 Task: Create in the project AgileAssist and in the Backlog issue 'Develop a new tool for automated testing of web accessibility compliance' a child issue 'Serverless computing application latency optimization and reporting', and assign it to team member softage.4@softage.net. Create in the project AgileAssist and in the Backlog issue 'Upgrade the deployment process of a web application to improve the speed and reliability of deployment' a child issue 'Automated testing infrastructure security incident response and remediation', and assign it to team member softage.1@softage.net
Action: Mouse moved to (179, 53)
Screenshot: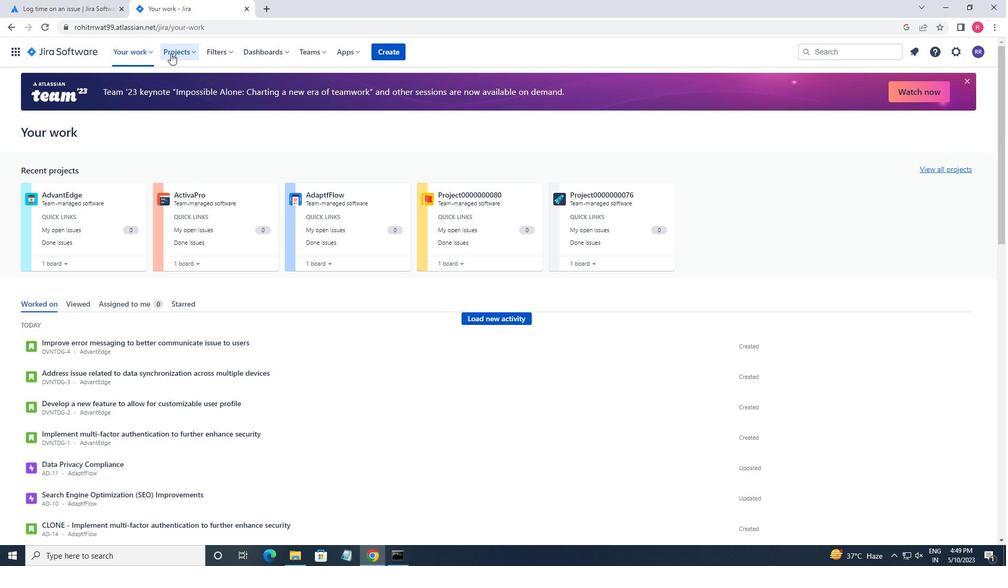 
Action: Mouse pressed left at (179, 53)
Screenshot: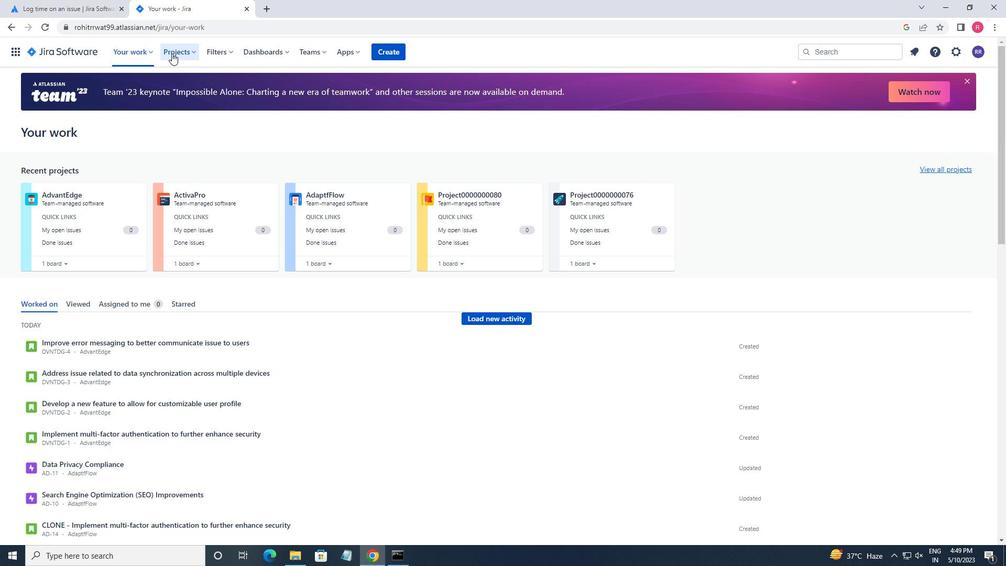 
Action: Mouse moved to (198, 101)
Screenshot: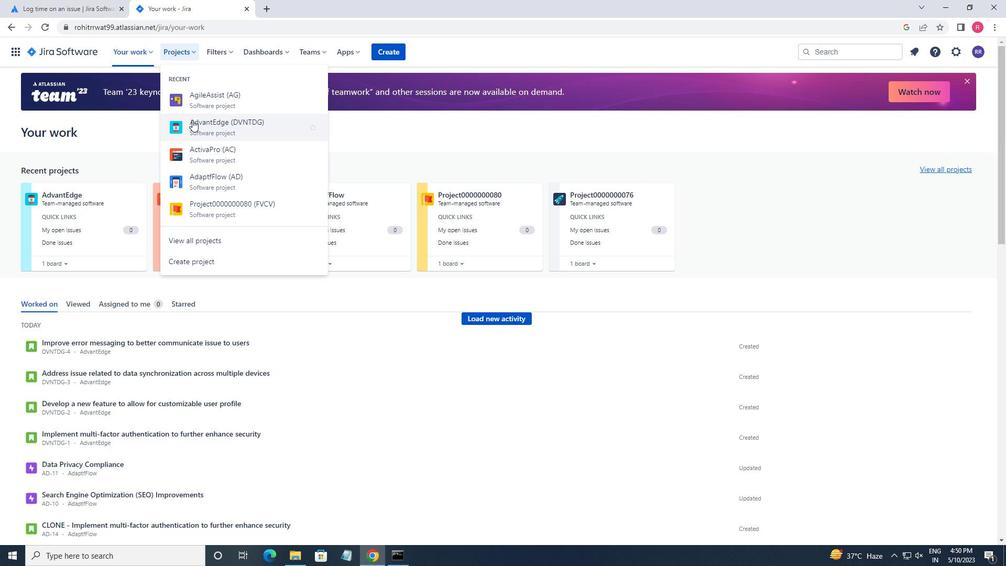 
Action: Mouse pressed left at (198, 101)
Screenshot: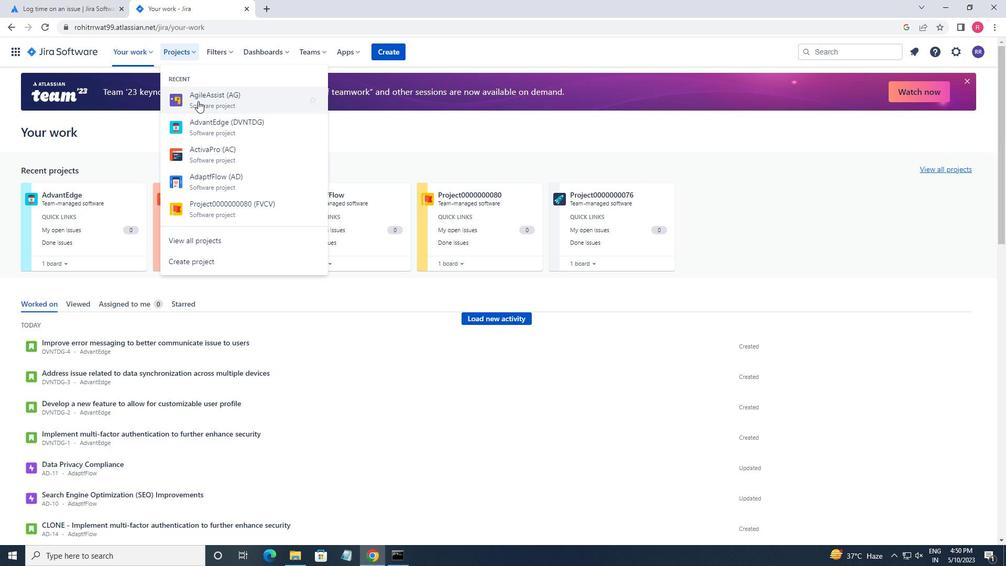 
Action: Mouse moved to (35, 157)
Screenshot: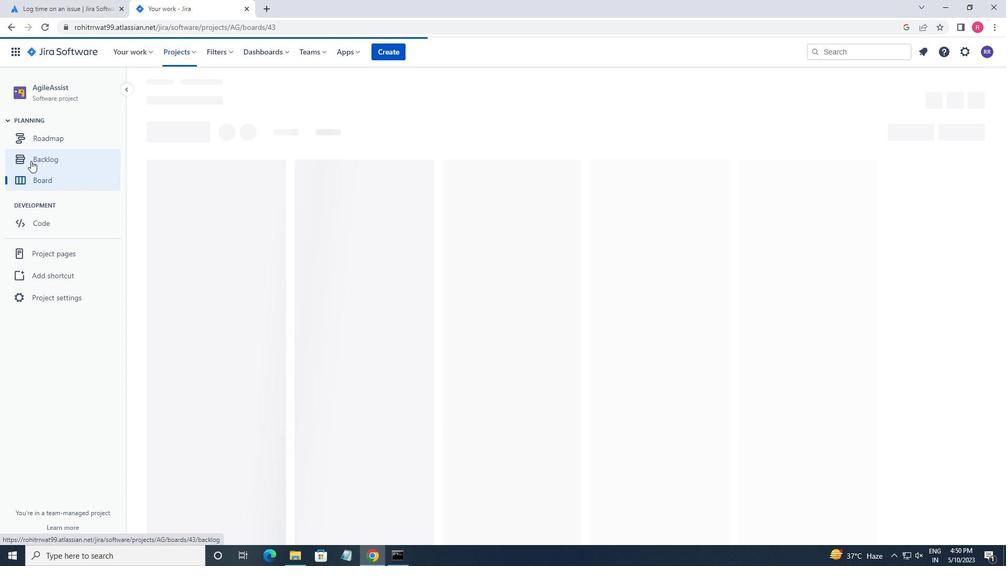 
Action: Mouse pressed left at (35, 157)
Screenshot: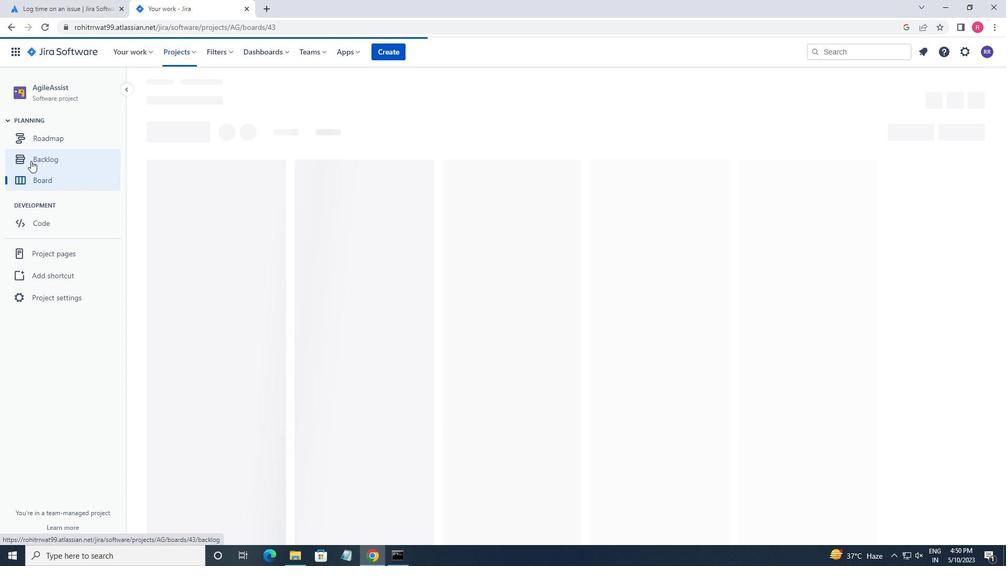 
Action: Mouse moved to (333, 413)
Screenshot: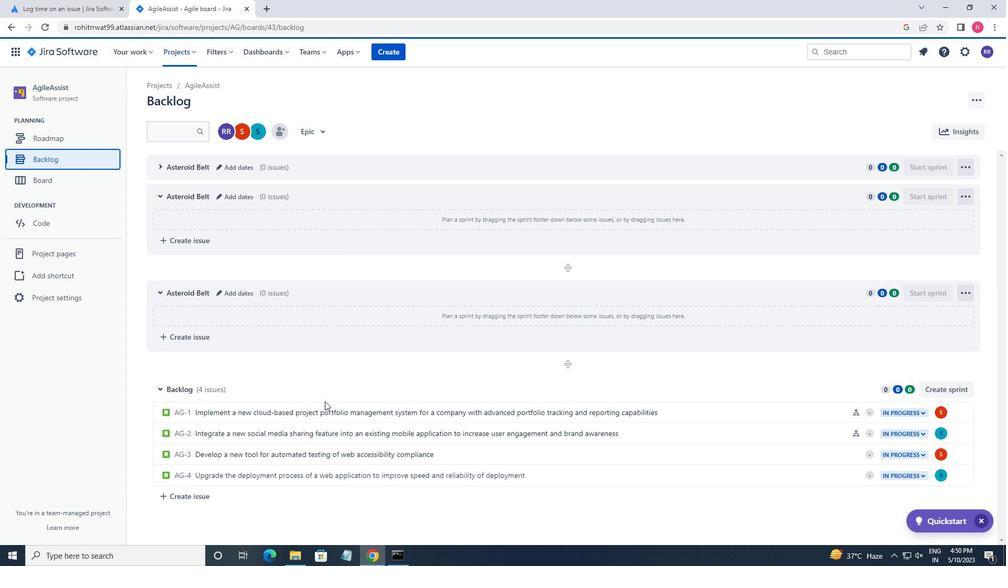 
Action: Mouse scrolled (333, 412) with delta (0, 0)
Screenshot: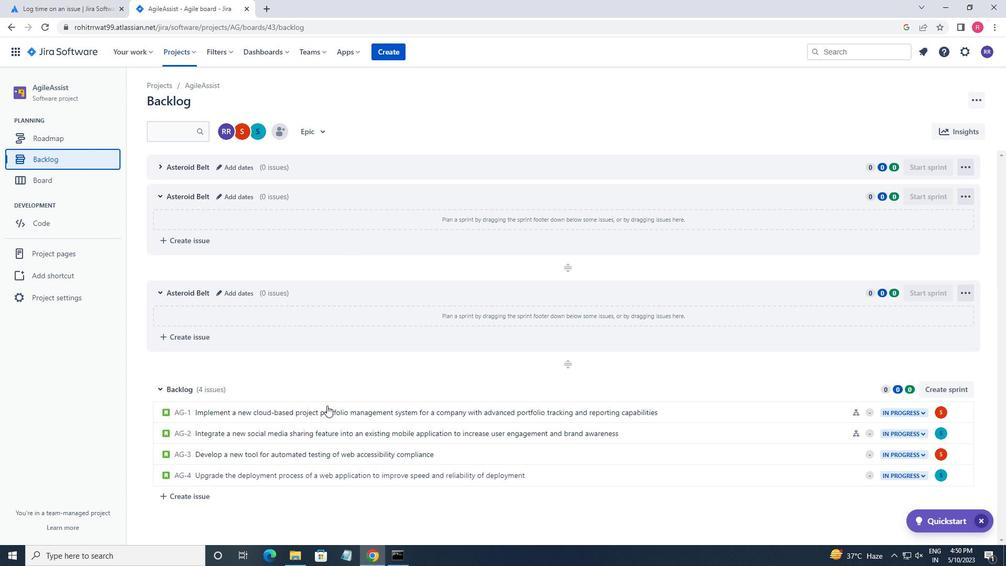 
Action: Mouse scrolled (333, 412) with delta (0, 0)
Screenshot: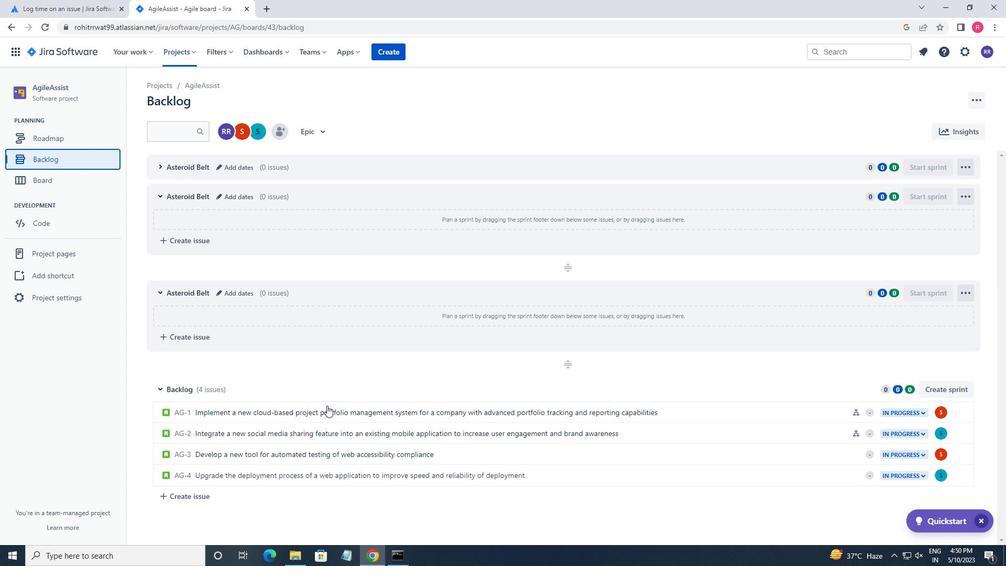 
Action: Mouse scrolled (333, 412) with delta (0, 0)
Screenshot: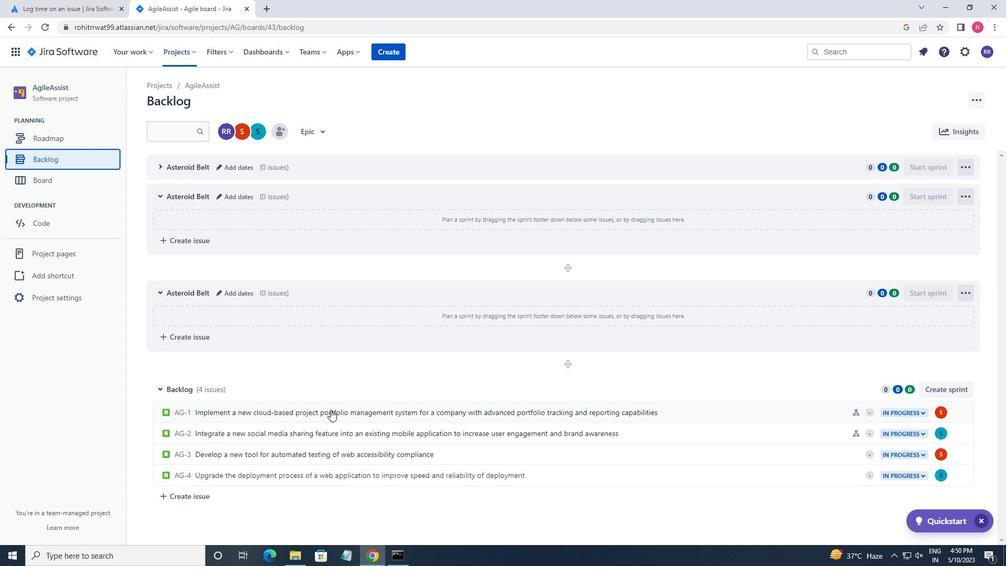 
Action: Mouse moved to (334, 413)
Screenshot: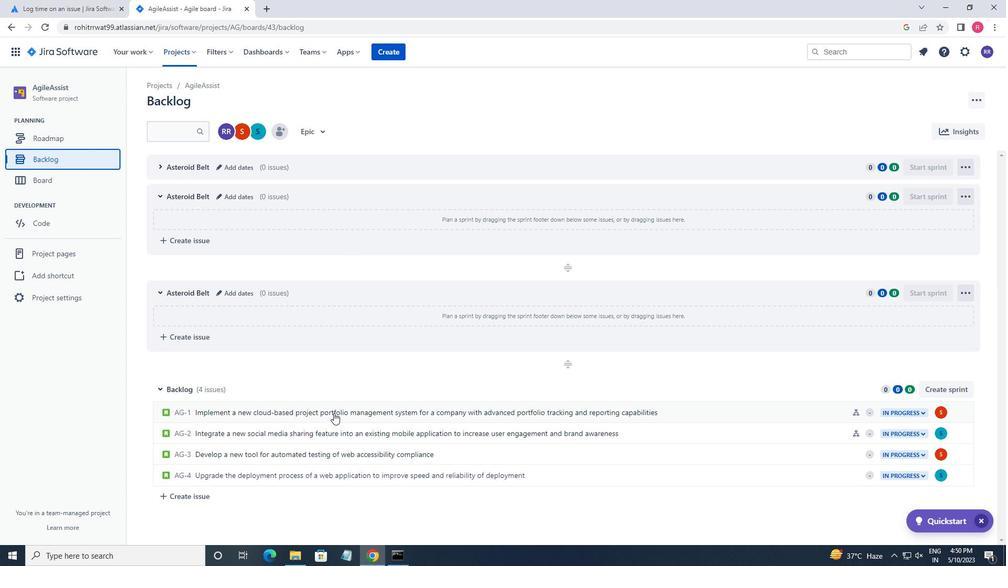 
Action: Mouse scrolled (334, 412) with delta (0, 0)
Screenshot: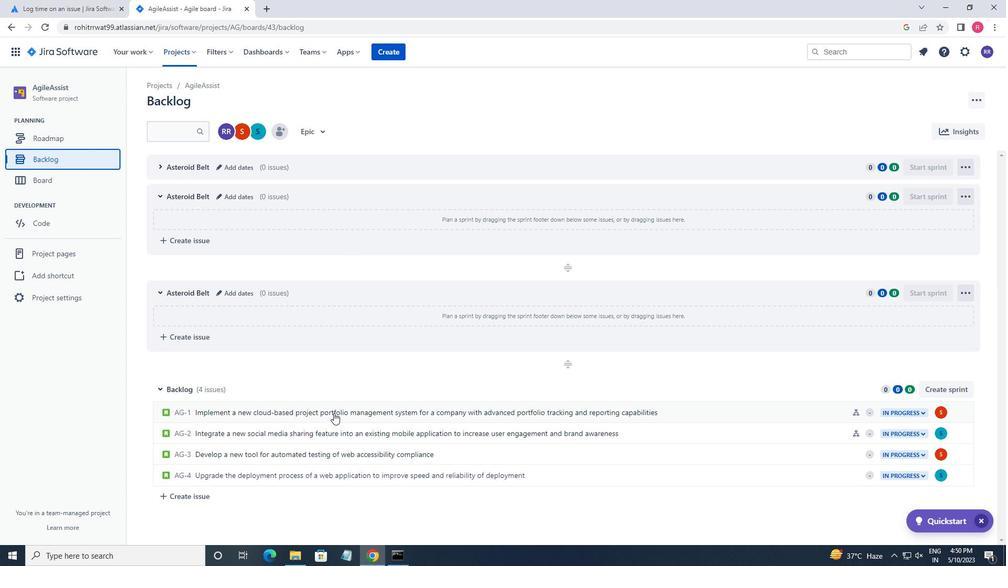 
Action: Mouse moved to (603, 454)
Screenshot: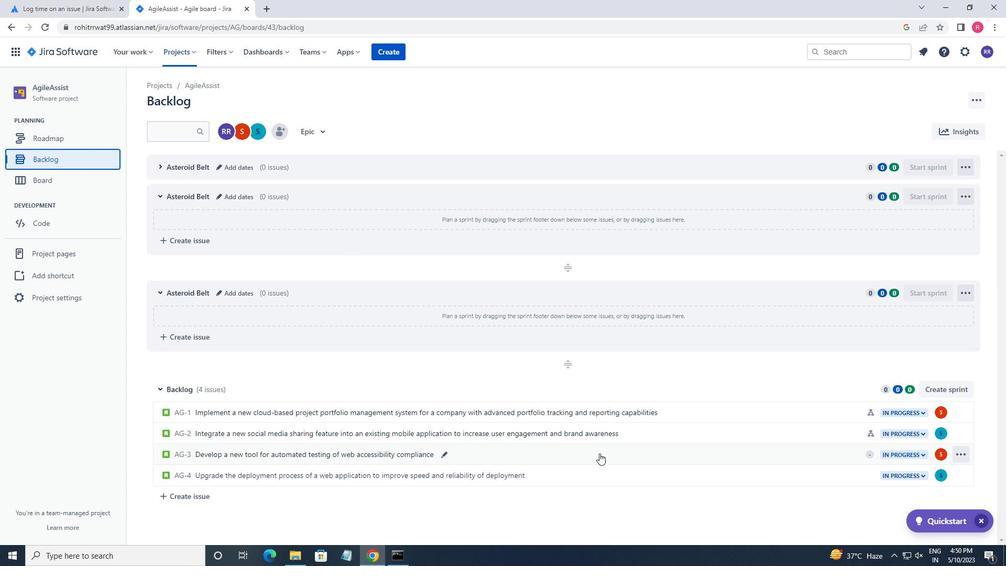 
Action: Mouse pressed left at (603, 454)
Screenshot: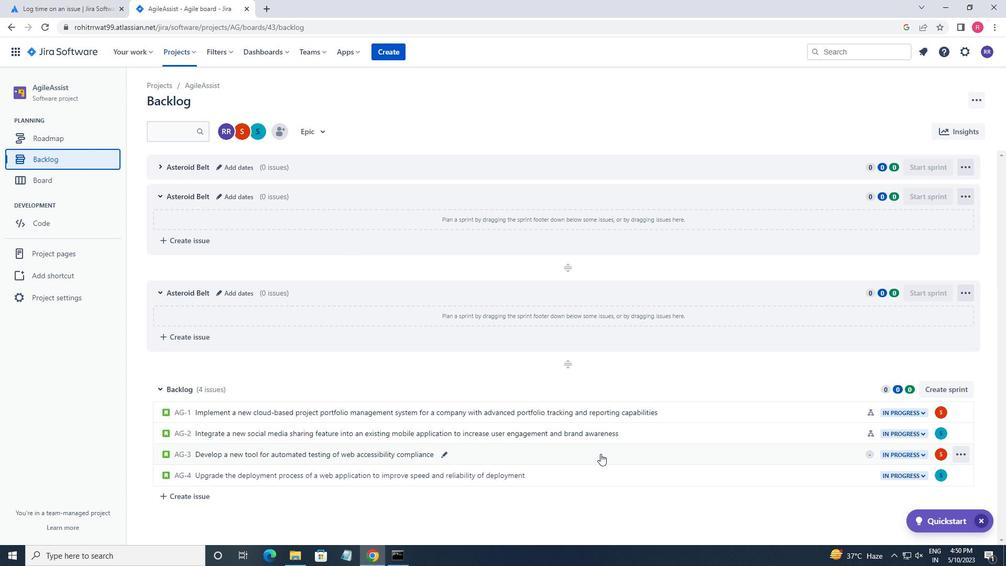 
Action: Mouse moved to (819, 241)
Screenshot: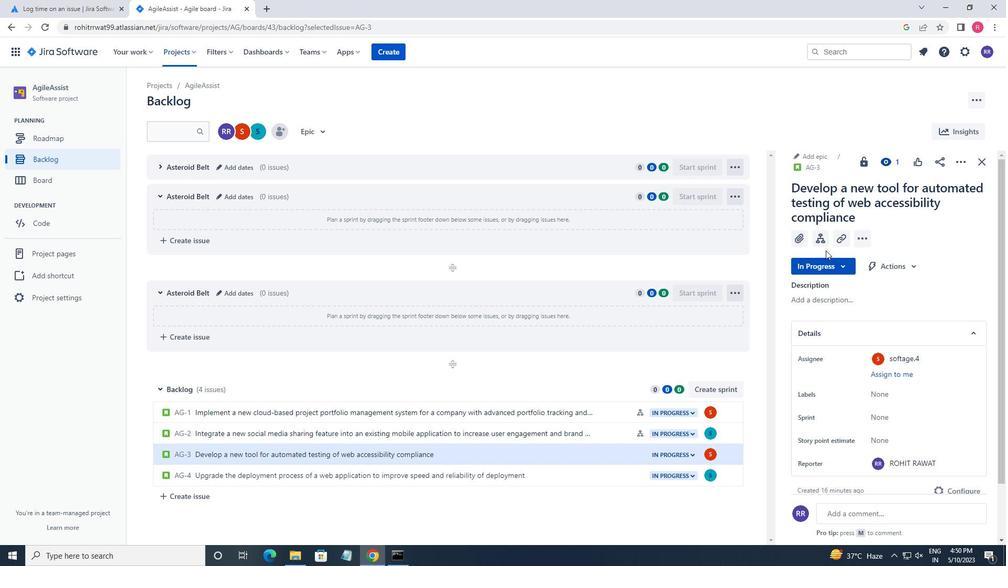 
Action: Mouse pressed left at (819, 241)
Screenshot: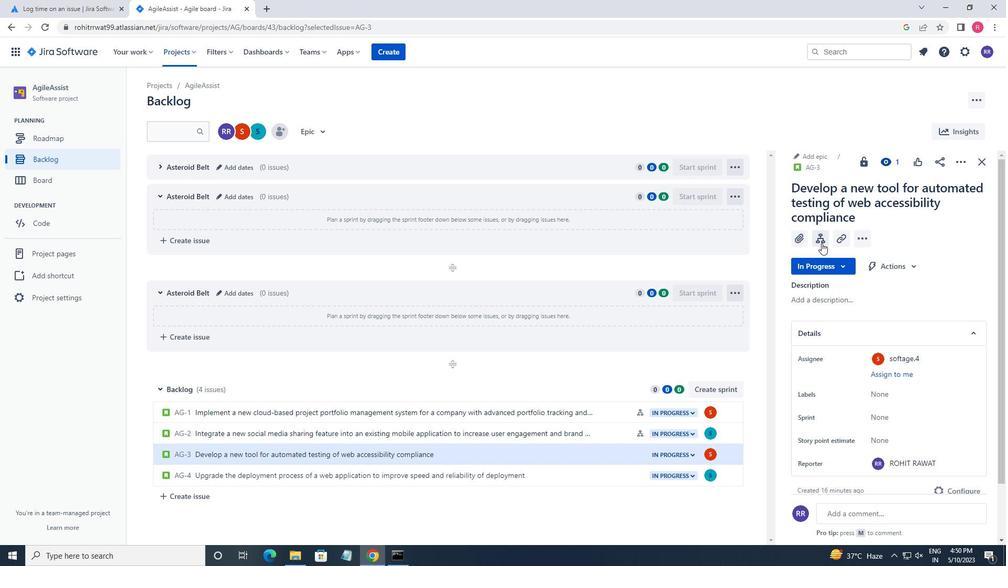 
Action: Mouse moved to (827, 368)
Screenshot: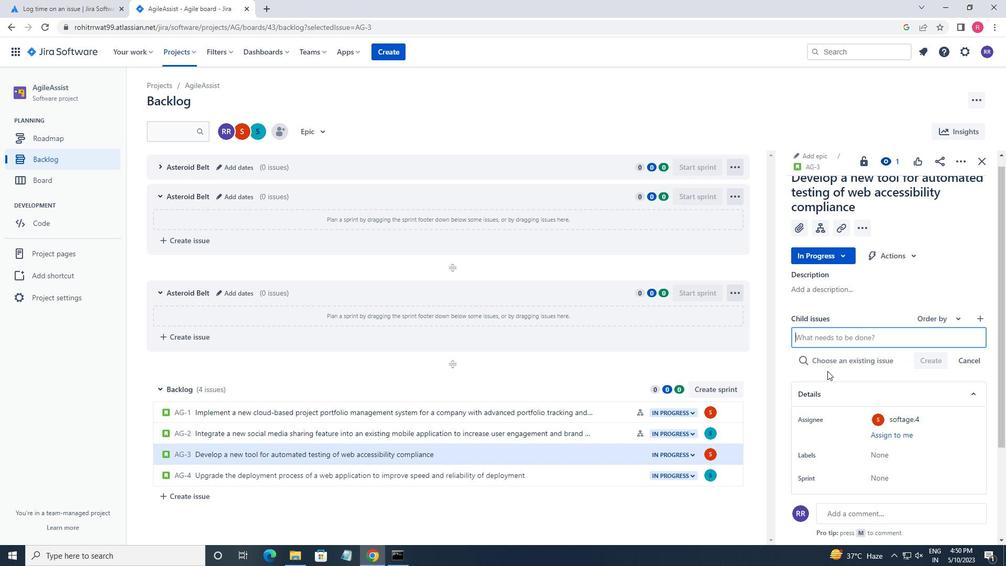 
Action: Key pressed <Key.shift>DEVELOP<Key.space><Key.backspace><Key.backspace><Key.backspace><Key.backspace><Key.backspace><Key.backspace><Key.backspace><Key.backspace><Key.backspace><Key.backspace><Key.backspace><Key.backspace><Key.backspace><Key.backspace><Key.backspace><Key.backspace><Key.backspace><Key.backspace><Key.backspace><Key.backspace><Key.backspace><Key.backspace><Key.backspace><Key.backspace><Key.shift>SERVERLESS<Key.space>COMPUTING<Key.space>APPLICATIN<Key.left><Key.left><Key.left><Key.left><Key.left><Key.right><Key.right><Key.right><Key.right>0<Key.backspace>O<Key.left><Key.left><Key.left><Key.left><Key.left><Key.left><Key.left><Key.left><Key.left><Key.left><Key.left><Key.left><Key.left><Key.left><Key.left><Key.left><Key.left><Key.left><Key.left><Key.left><Key.left><Key.left><Key.left><Key.left><Key.left><Key.left><Key.left><Key.left><Key.left><Key.right><Key.right><Key.right><Key.right><Key.right><Key.right><Key.right><Key.right><Key.right><Key.right><Key.right><Key.right><Key.right><Key.right><Key.right><Key.right><Key.right><Key.right><Key.right><Key.right><Key.right><Key.right><Key.right><Key.right><Key.right><Key.right><Key.right><Key.right><Key.right><Key.right><Key.right><Key.right><Key.right><Key.right><Key.right><Key.space>LATENCY<Key.space>OPTIMIZATION<Key.space>AND<Key.space>REPORTING
Screenshot: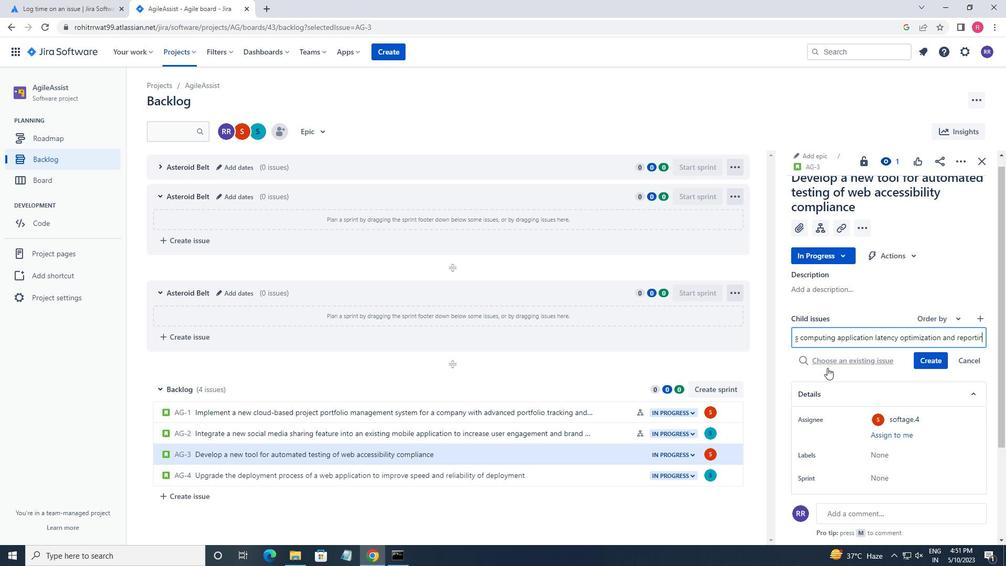 
Action: Mouse moved to (926, 364)
Screenshot: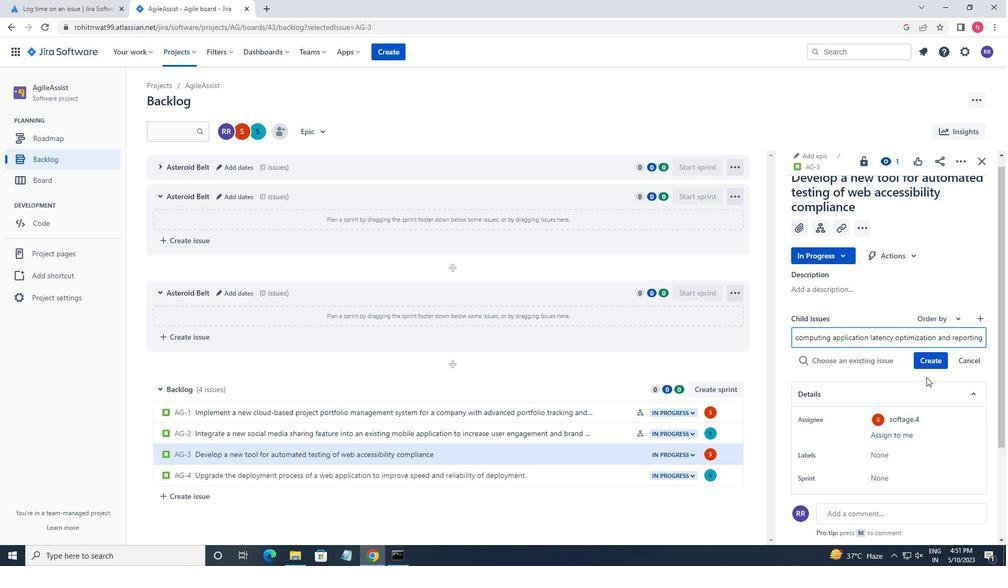 
Action: Mouse pressed left at (926, 364)
Screenshot: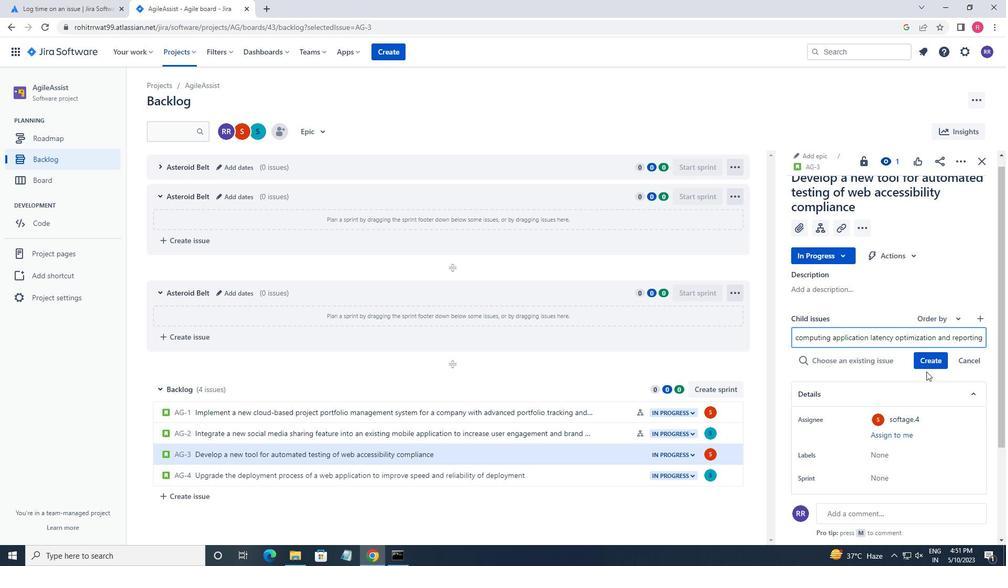 
Action: Mouse moved to (942, 348)
Screenshot: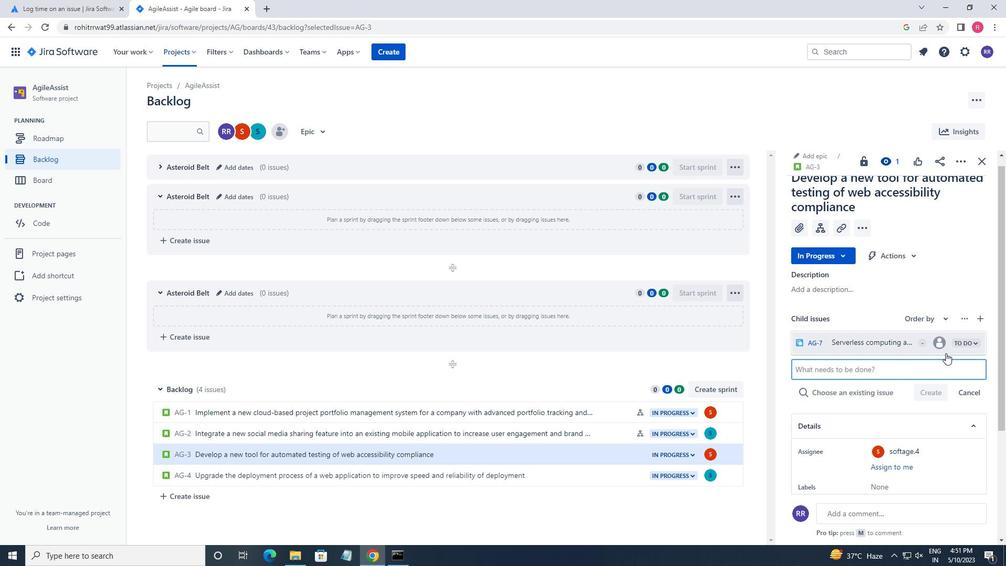 
Action: Mouse pressed left at (942, 348)
Screenshot: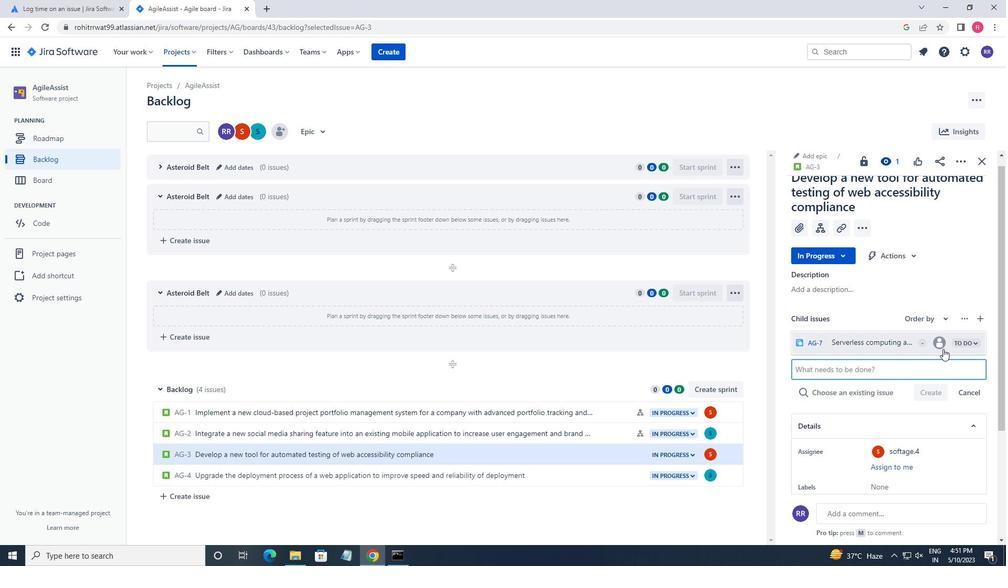 
Action: Mouse moved to (696, 450)
Screenshot: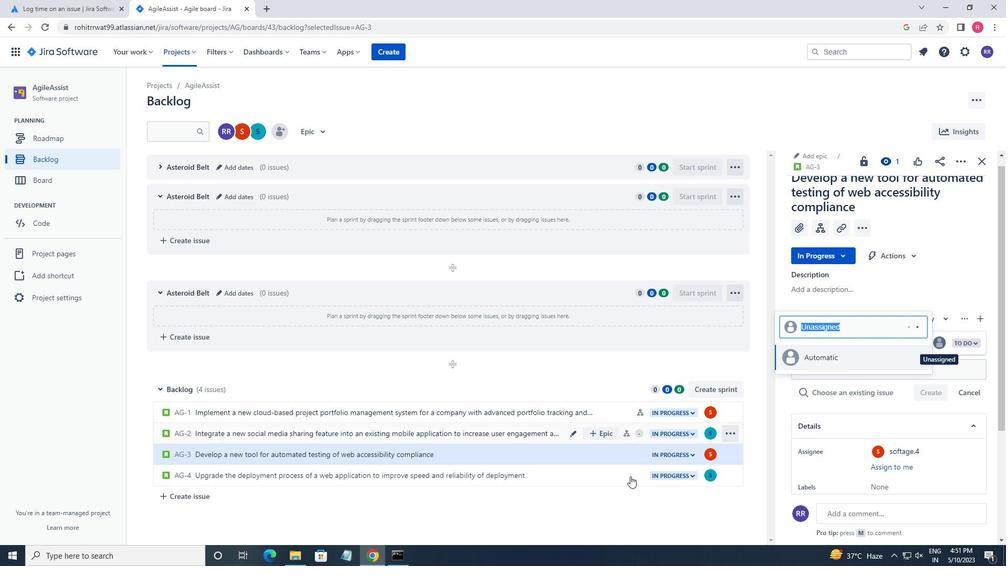 
Action: Key pressed SOFTAGE.4<Key.shift>@SOFTAGE.NET<Key.enter>
Screenshot: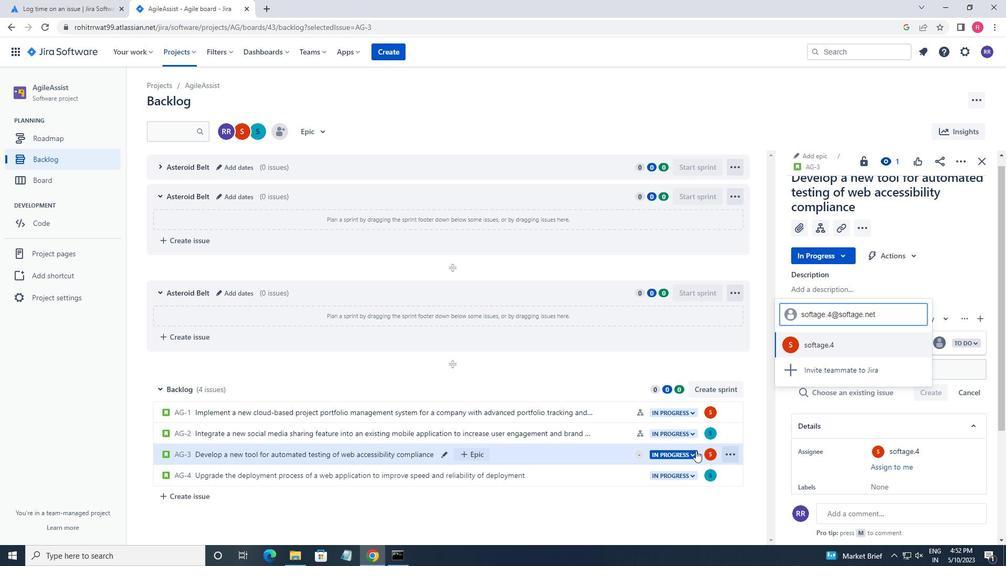 
Action: Mouse moved to (566, 477)
Screenshot: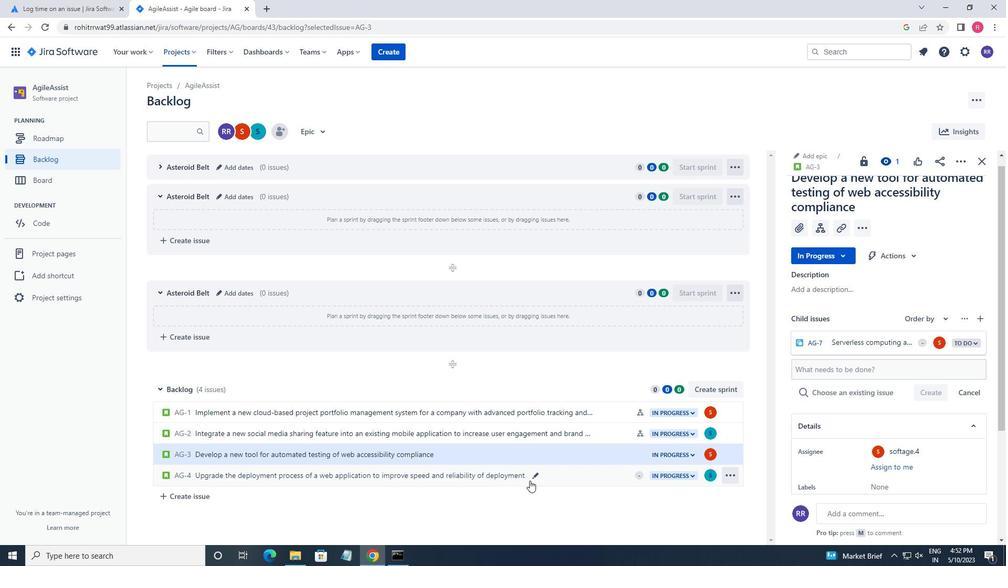 
Action: Mouse pressed left at (566, 477)
Screenshot: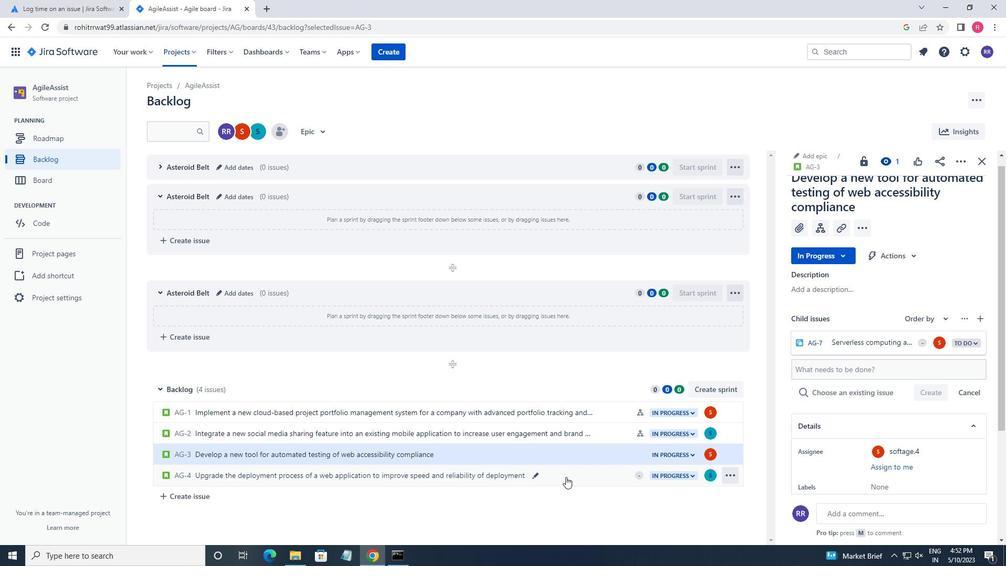 
Action: Mouse moved to (819, 255)
Screenshot: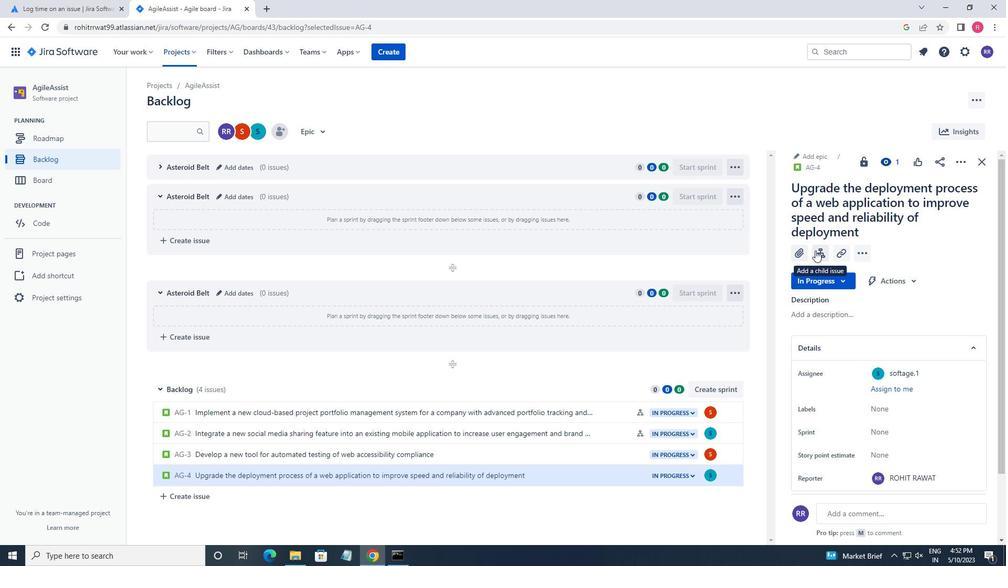 
Action: Mouse pressed left at (819, 255)
Screenshot: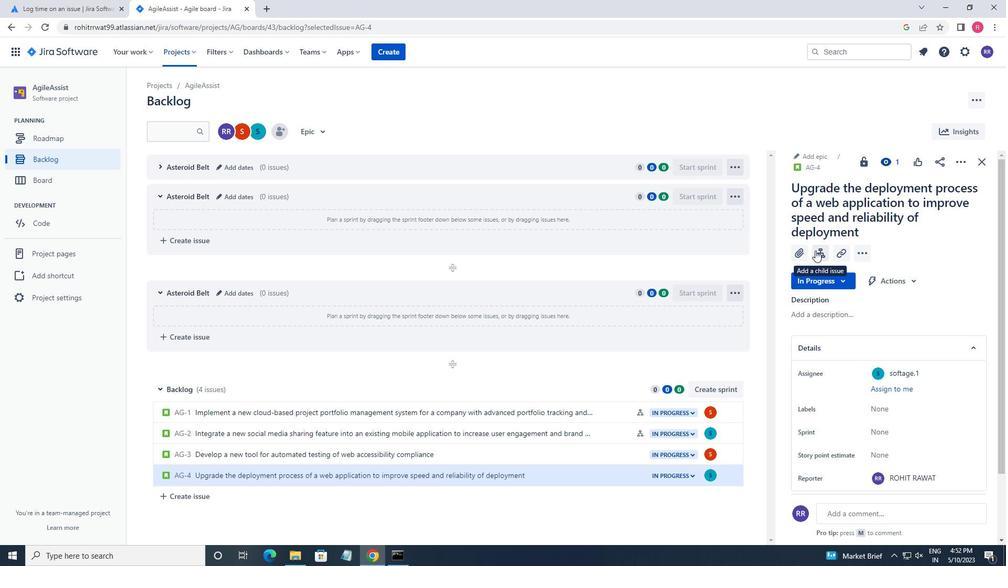 
Action: Mouse moved to (830, 340)
Screenshot: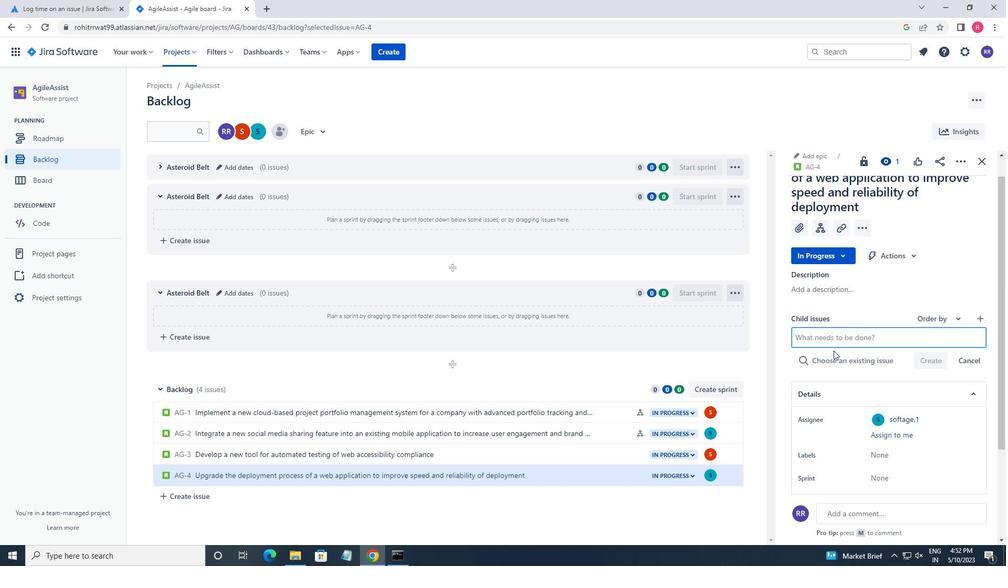 
Action: Key pressed <Key.shift>AUTHOMATED<Key.space>TESTING<Key.space>INFRASTU<Key.backspace>RUCTURE<Key.space>SECURITY<Key.space>INCIDENT<Key.space>RESPONSE<Key.space>AND<Key.space>REMEDIATION<Key.enter>
Screenshot: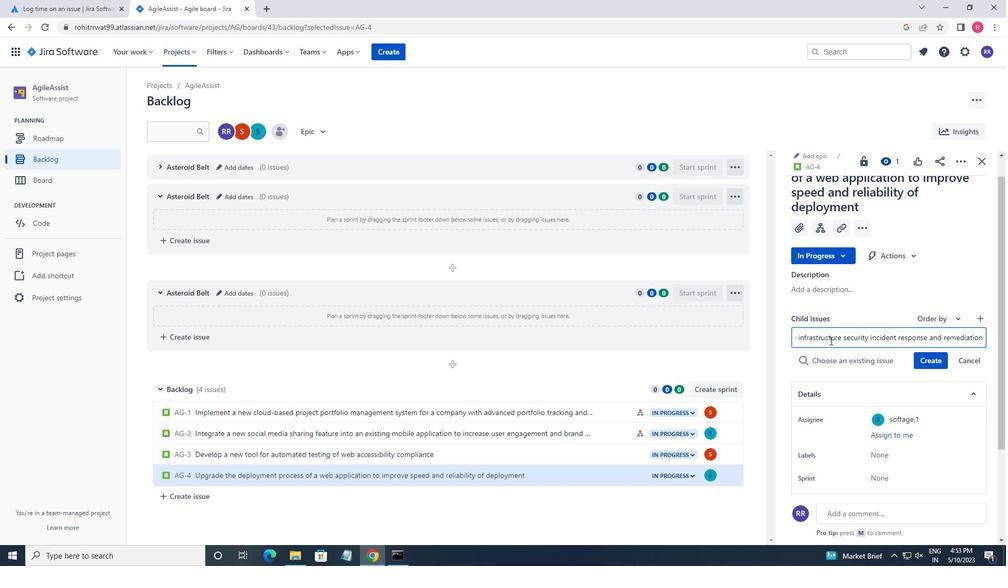
Action: Mouse moved to (941, 340)
Screenshot: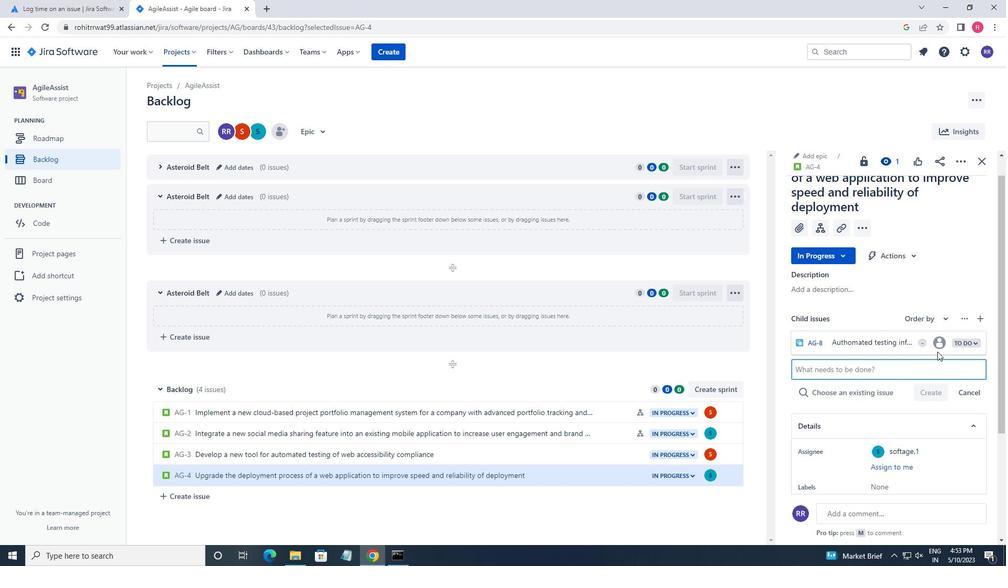 
Action: Mouse pressed left at (941, 340)
Screenshot: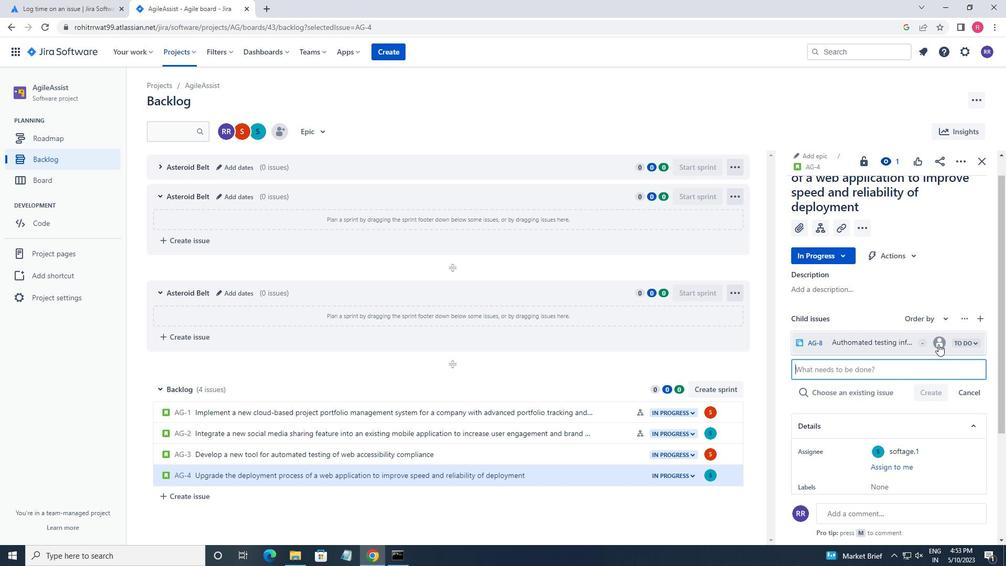 
Action: Mouse moved to (935, 384)
Screenshot: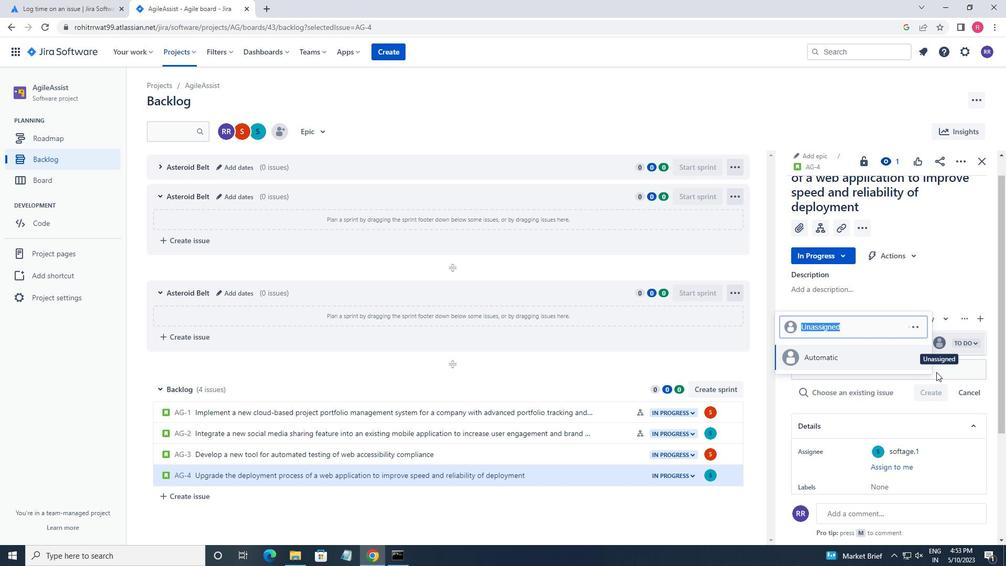 
Action: Key pressed S
Screenshot: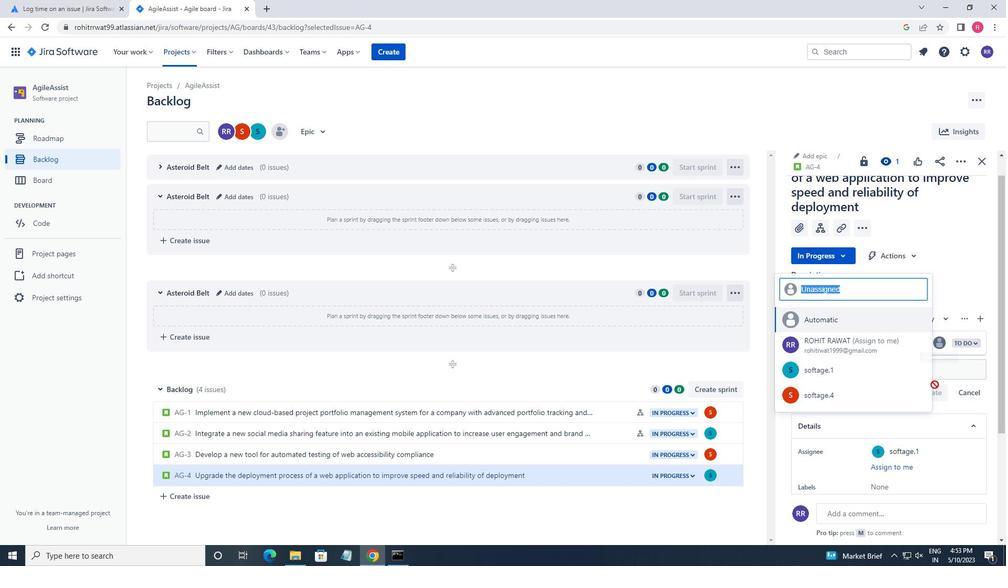 
Action: Mouse moved to (848, 335)
Screenshot: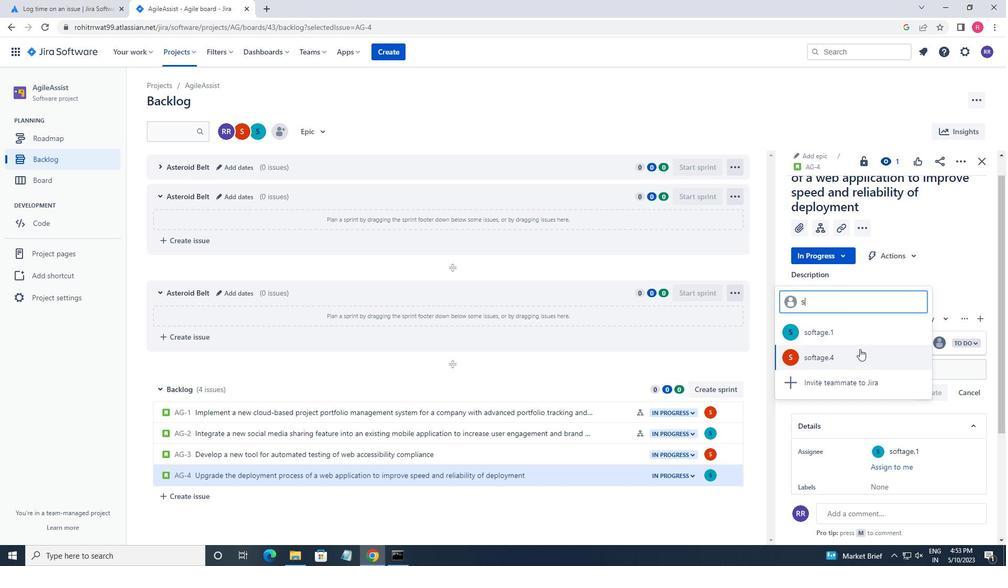 
Action: Mouse pressed left at (848, 335)
Screenshot: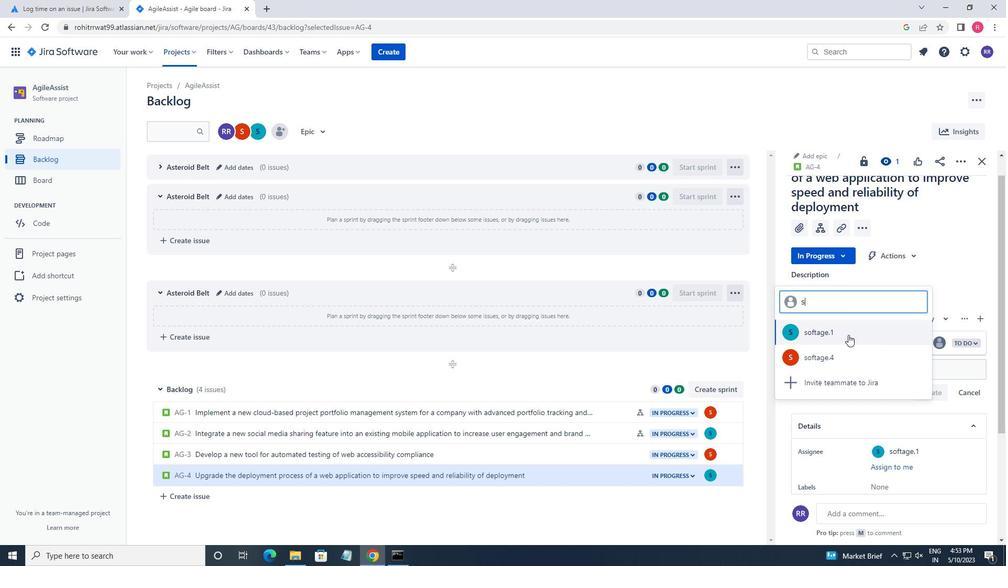 
Action: Mouse moved to (846, 392)
Screenshot: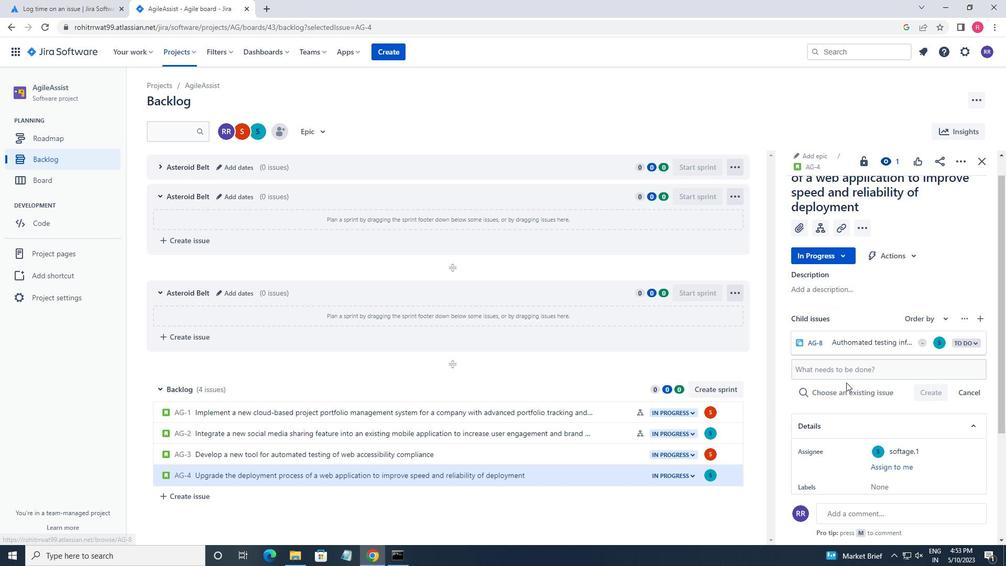 
